 Task: Set the sample rate for IceCast output to "10".
Action: Mouse moved to (109, 17)
Screenshot: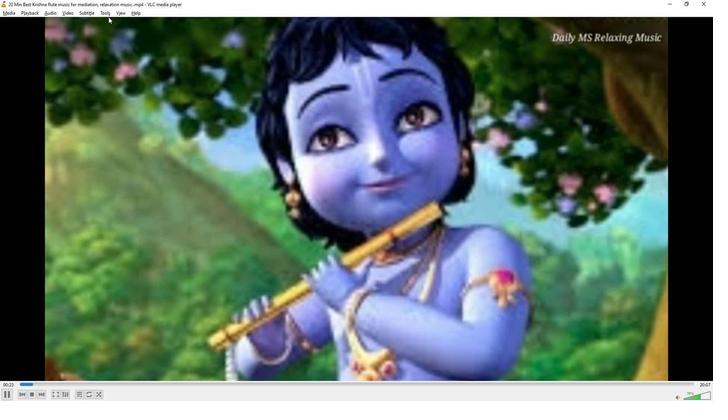 
Action: Mouse pressed left at (109, 17)
Screenshot: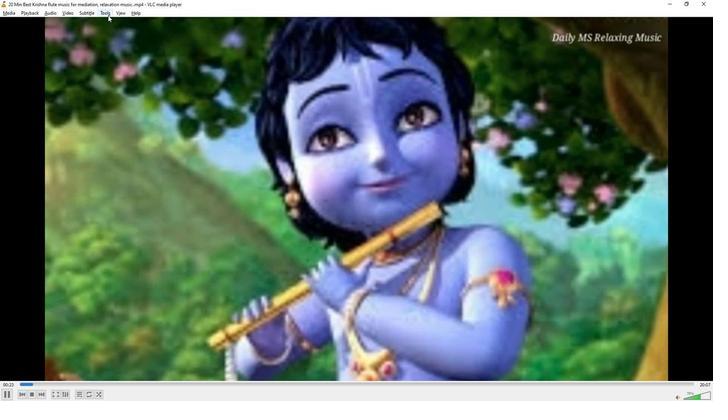 
Action: Mouse moved to (115, 100)
Screenshot: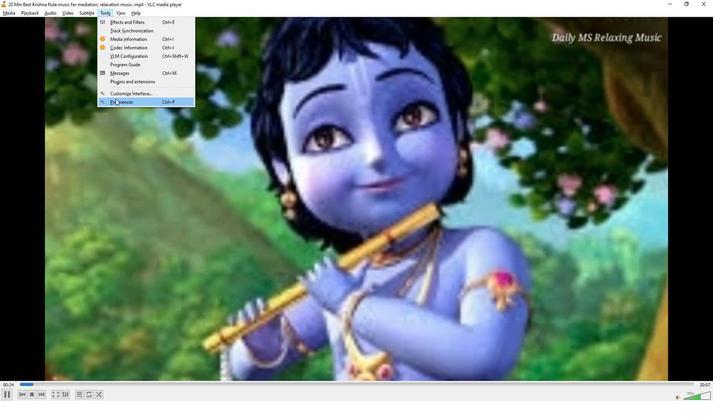 
Action: Mouse pressed left at (115, 100)
Screenshot: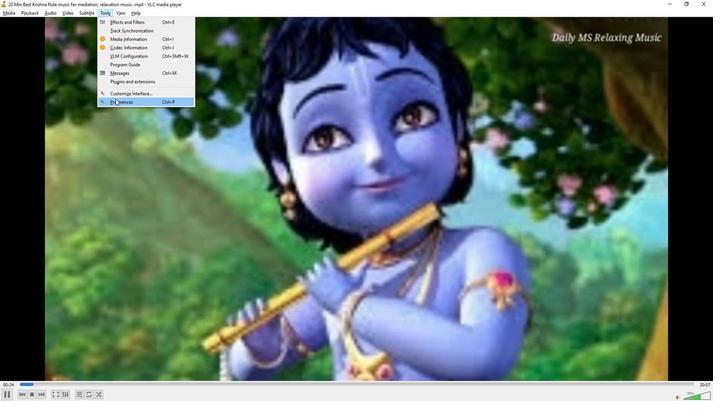 
Action: Mouse moved to (231, 327)
Screenshot: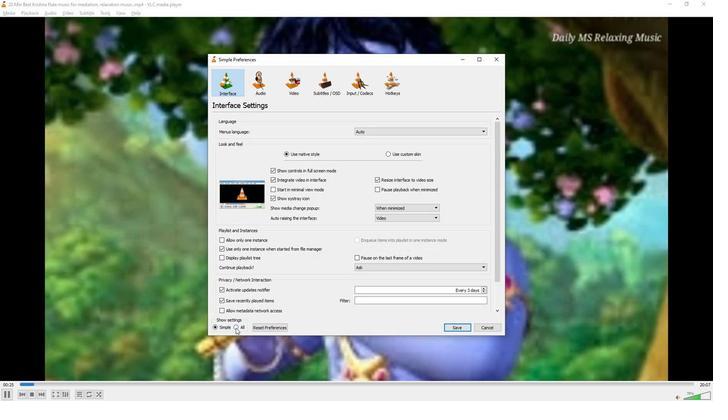 
Action: Mouse pressed left at (231, 327)
Screenshot: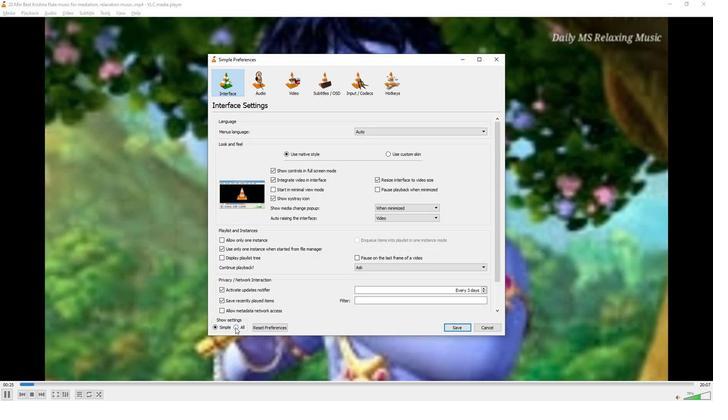 
Action: Mouse moved to (242, 266)
Screenshot: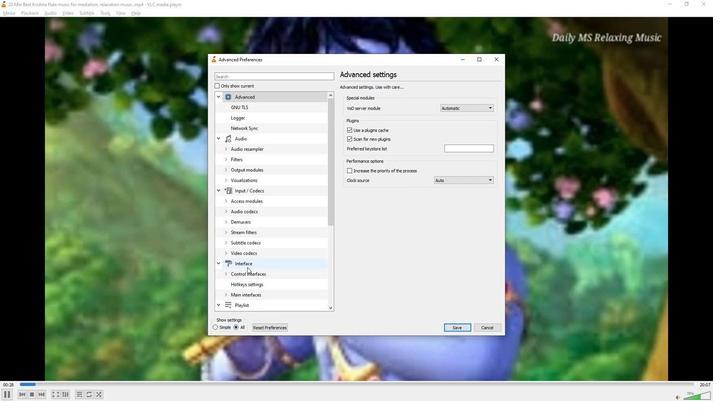 
Action: Mouse scrolled (242, 266) with delta (0, 0)
Screenshot: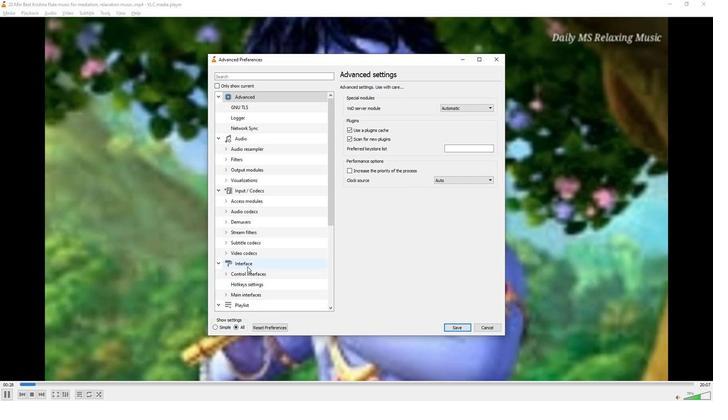 
Action: Mouse moved to (242, 263)
Screenshot: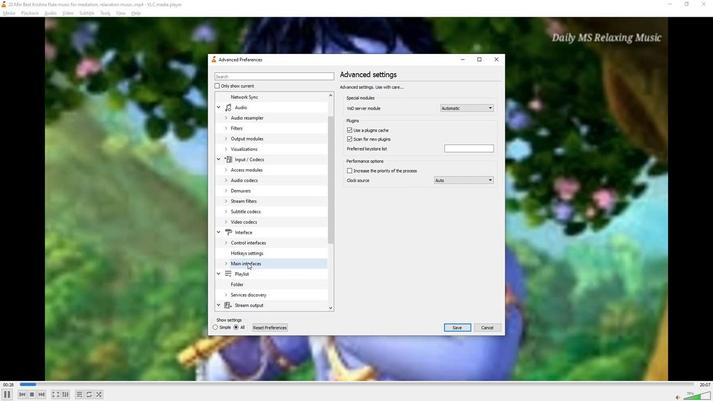
Action: Mouse scrolled (242, 262) with delta (0, 0)
Screenshot: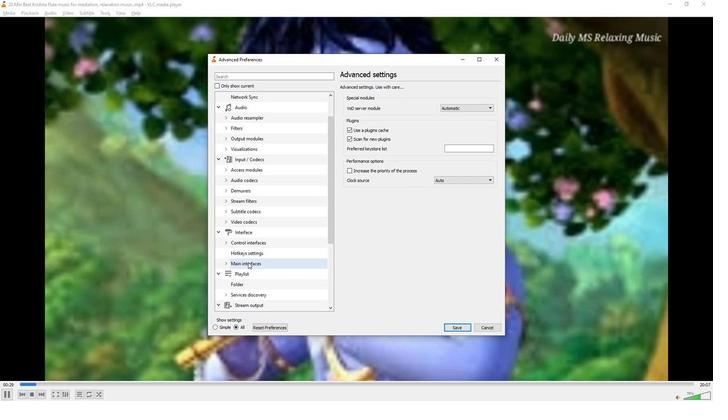 
Action: Mouse moved to (234, 269)
Screenshot: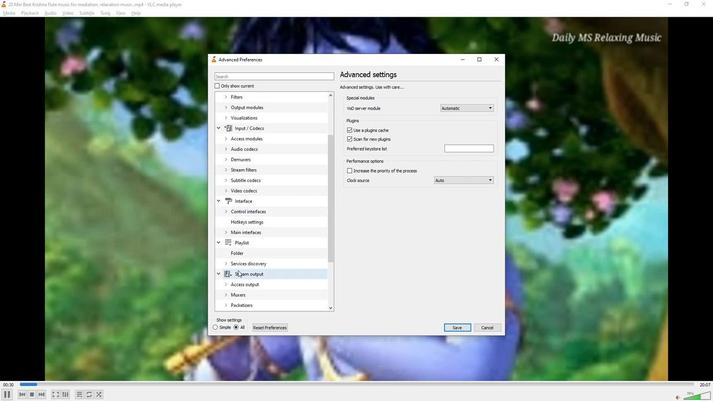 
Action: Mouse scrolled (234, 268) with delta (0, 0)
Screenshot: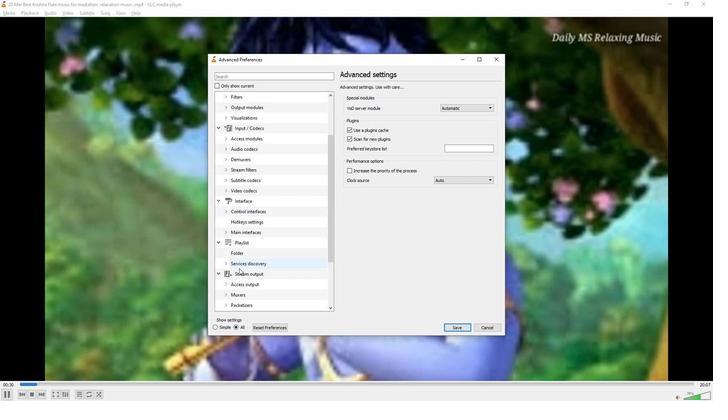 
Action: Mouse moved to (223, 251)
Screenshot: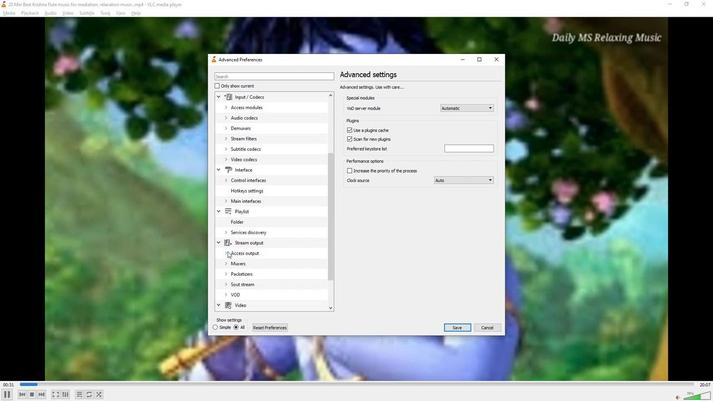 
Action: Mouse pressed left at (223, 251)
Screenshot: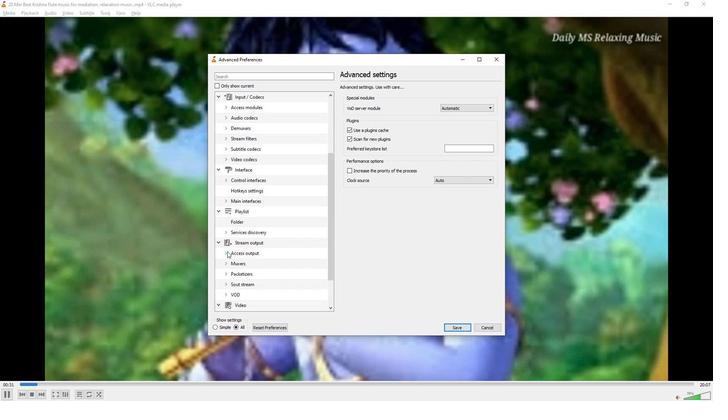 
Action: Mouse moved to (229, 253)
Screenshot: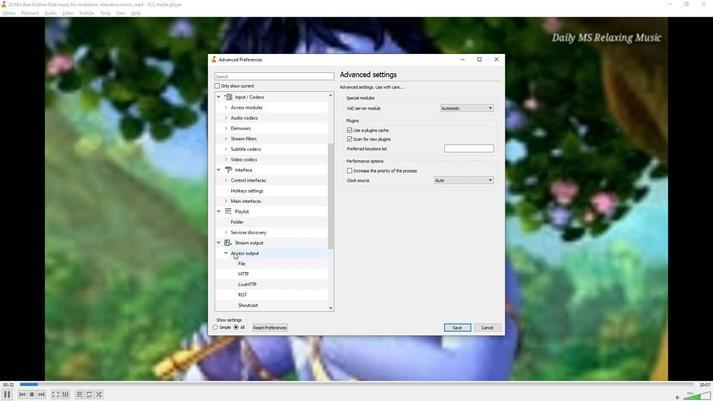 
Action: Mouse scrolled (229, 253) with delta (0, 0)
Screenshot: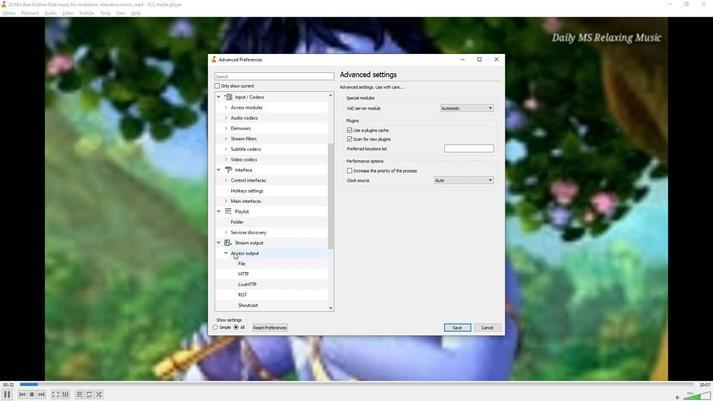 
Action: Mouse moved to (239, 273)
Screenshot: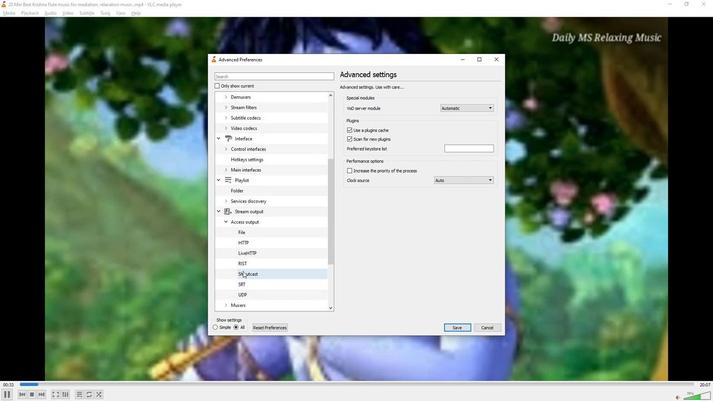
Action: Mouse pressed left at (239, 273)
Screenshot: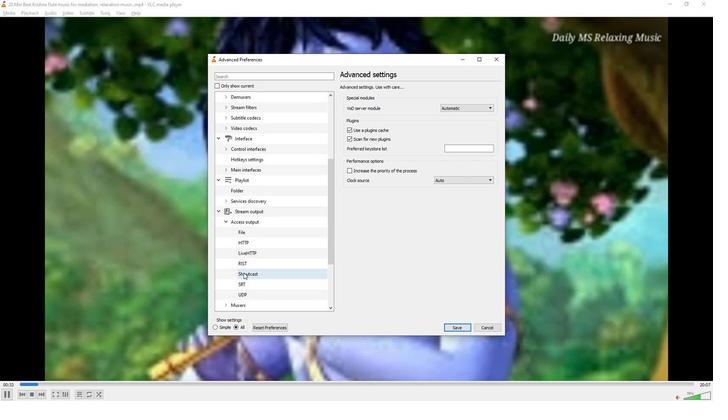 
Action: Mouse moved to (438, 158)
Screenshot: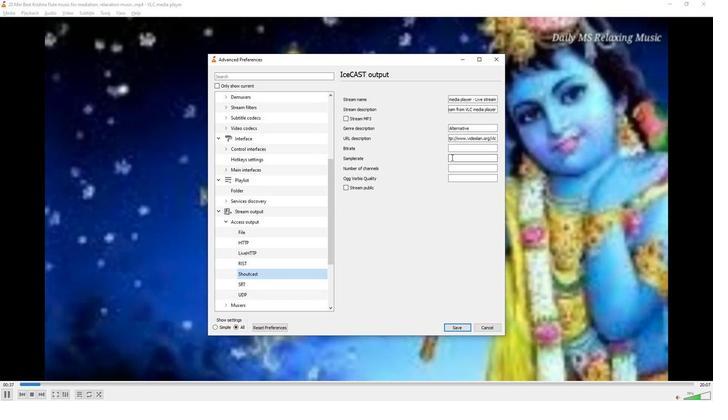 
Action: Mouse pressed left at (438, 158)
Screenshot: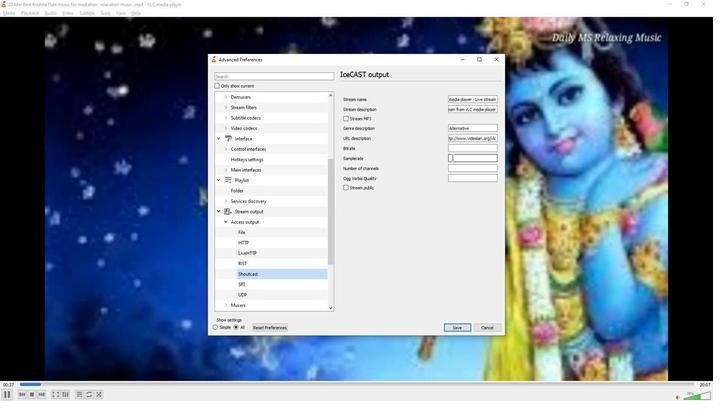 
Action: Key pressed 10
Screenshot: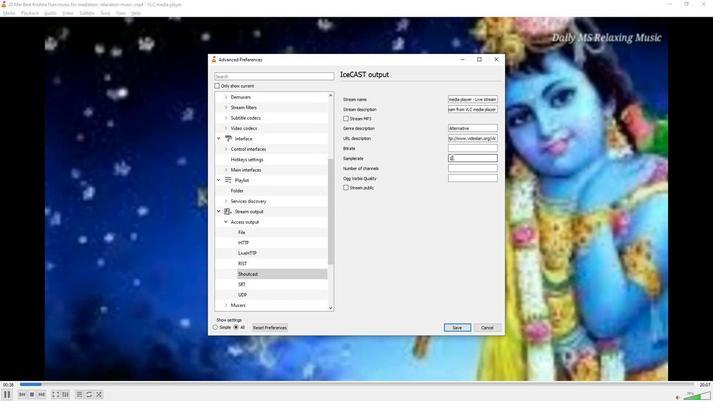 
Action: Mouse moved to (408, 192)
Screenshot: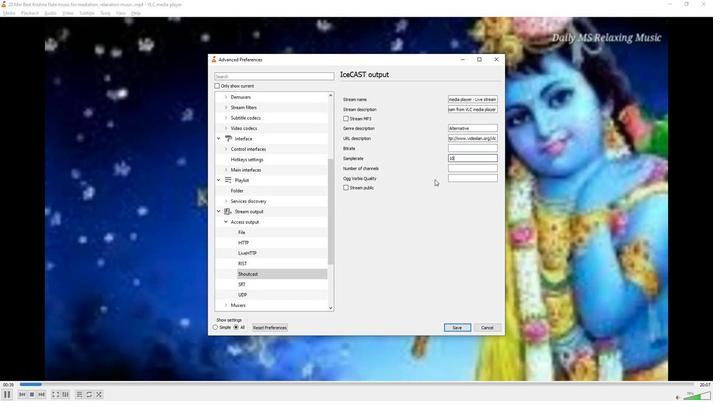 
